Task: Display a ruler in the drawing.
Action: Mouse moved to (124, 152)
Screenshot: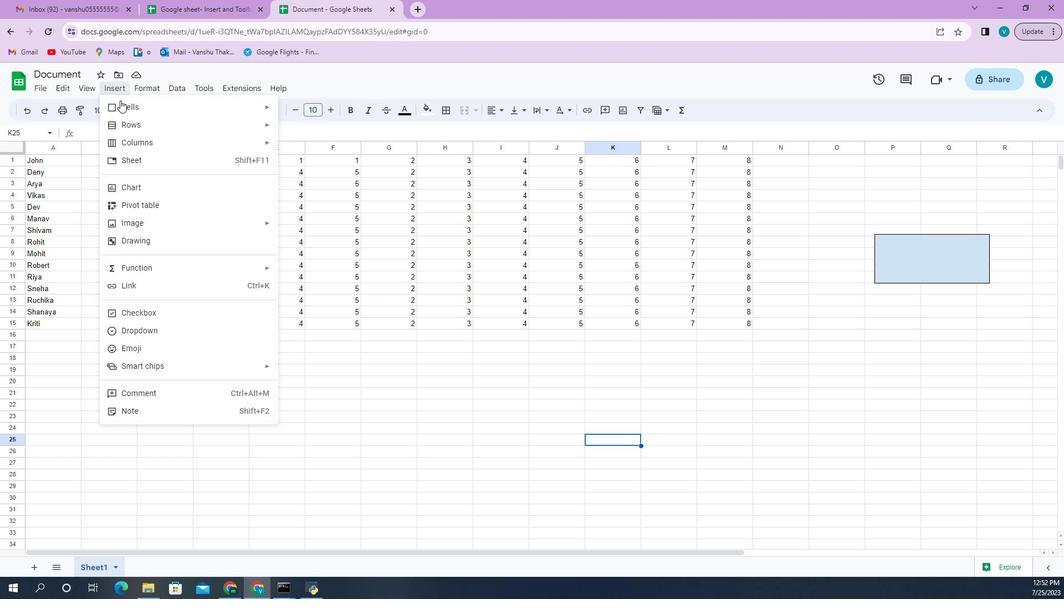 
Action: Mouse pressed left at (124, 152)
Screenshot: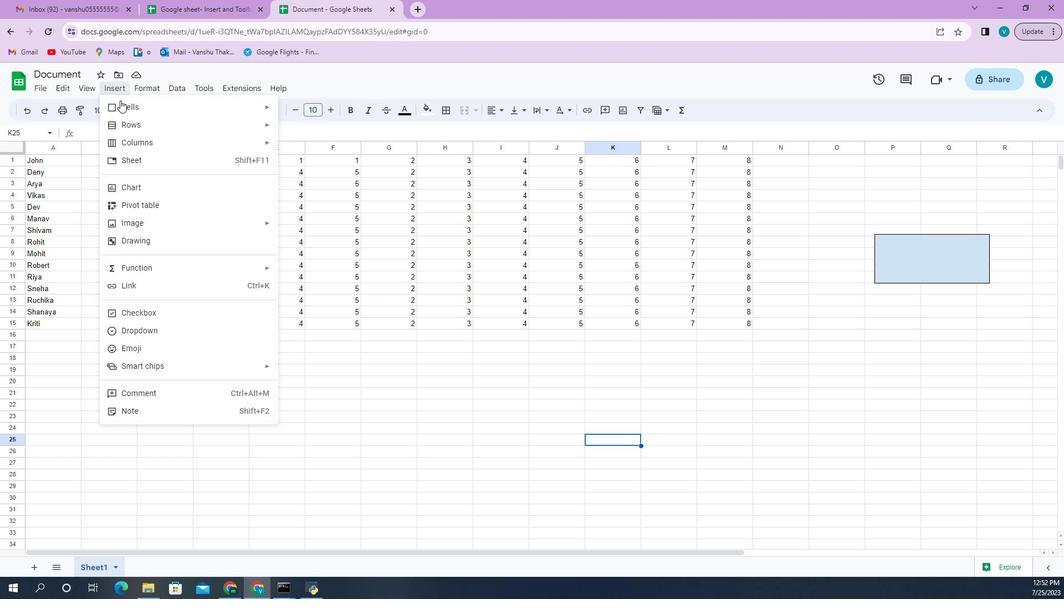 
Action: Mouse moved to (125, 151)
Screenshot: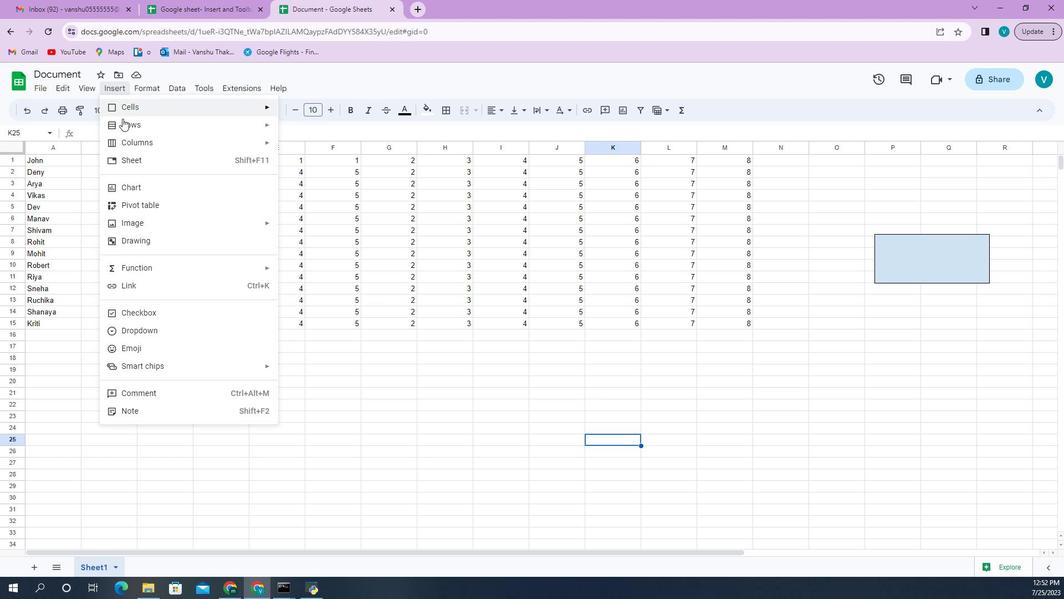 
Action: Mouse pressed left at (125, 151)
Screenshot: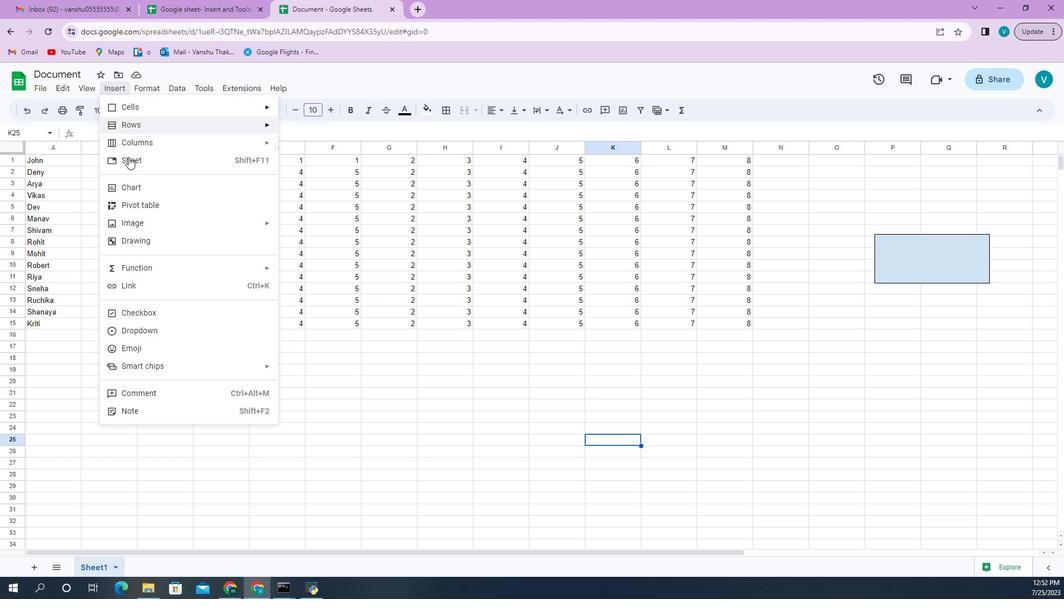 
Action: Mouse pressed left at (125, 151)
Screenshot: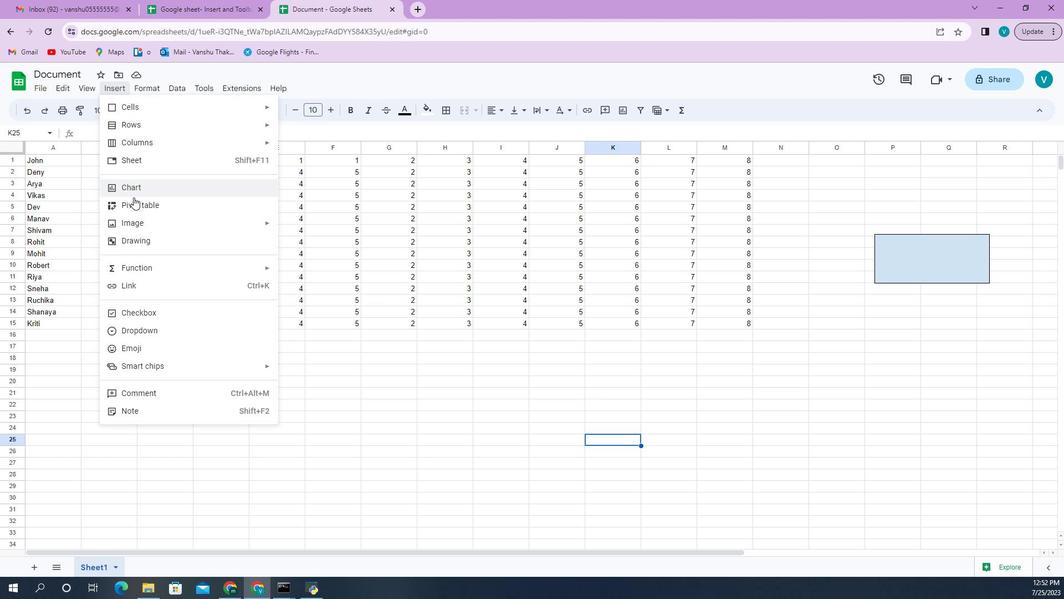 
Action: Mouse moved to (125, 149)
Screenshot: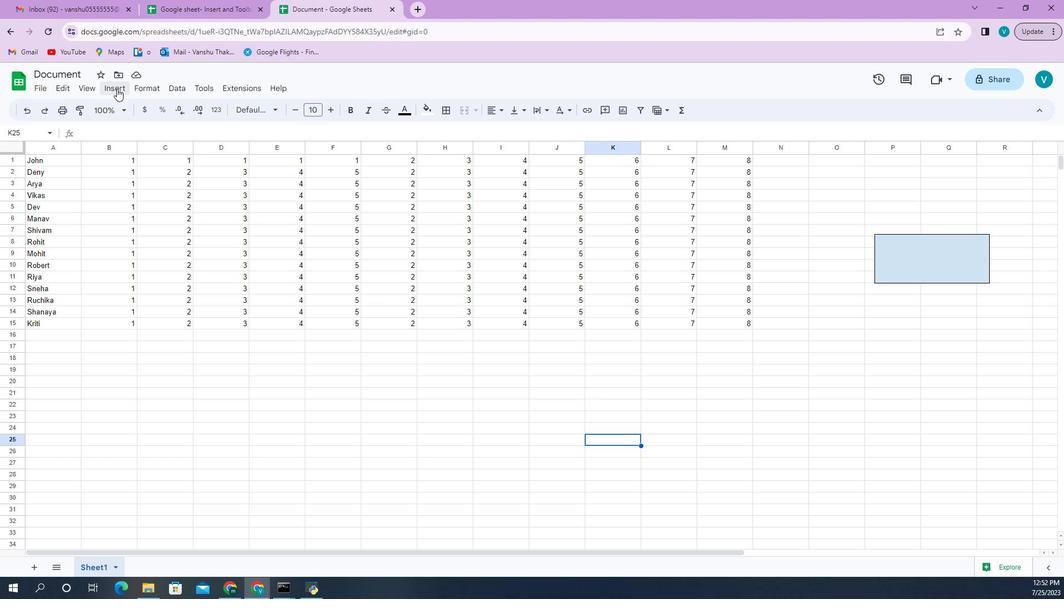 
Action: Mouse pressed left at (125, 149)
Screenshot: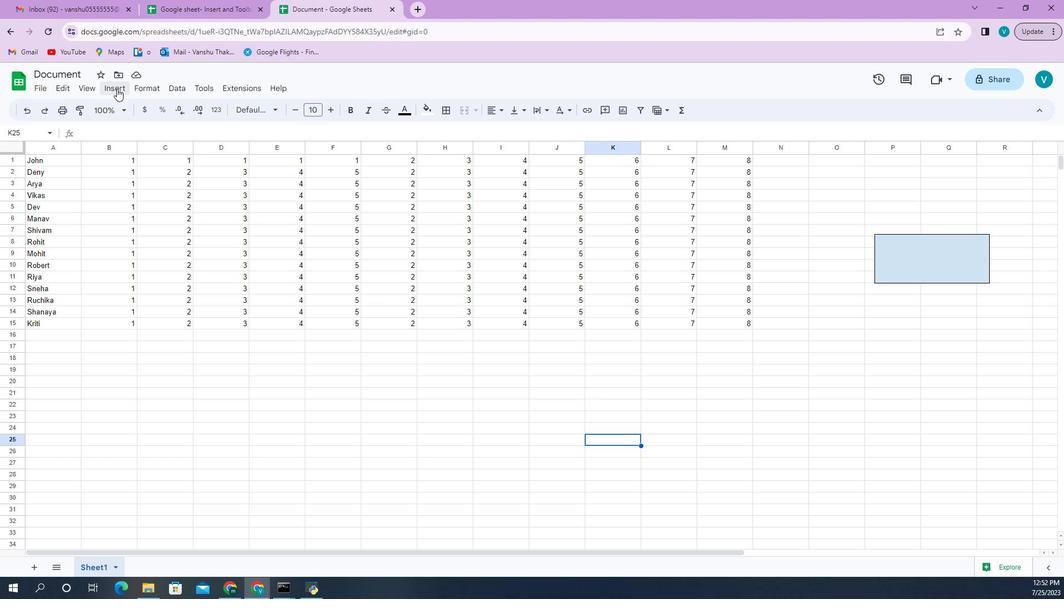
Action: Mouse moved to (149, 266)
Screenshot: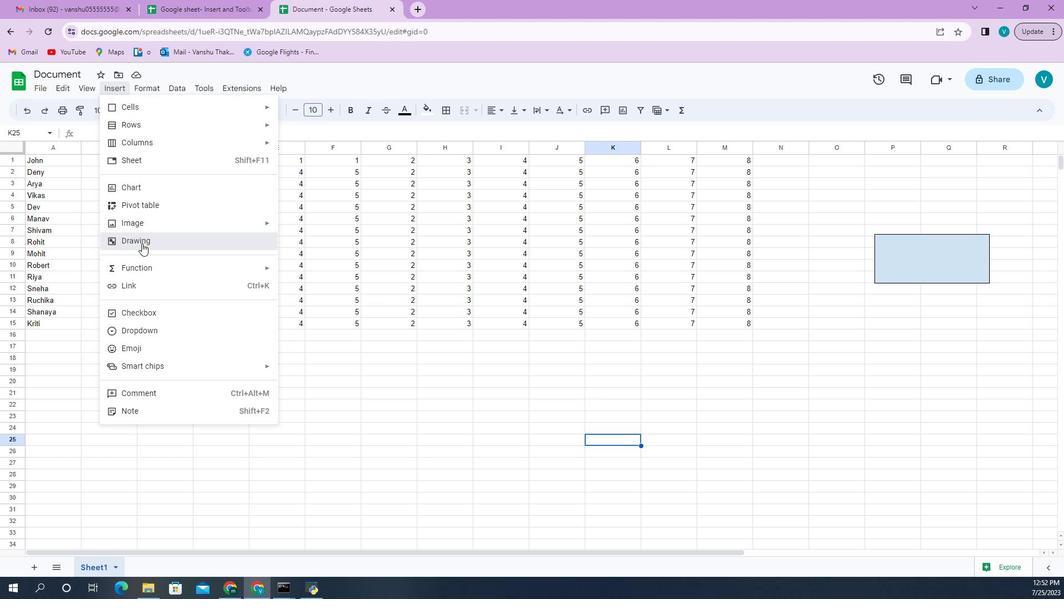 
Action: Mouse pressed left at (149, 266)
Screenshot: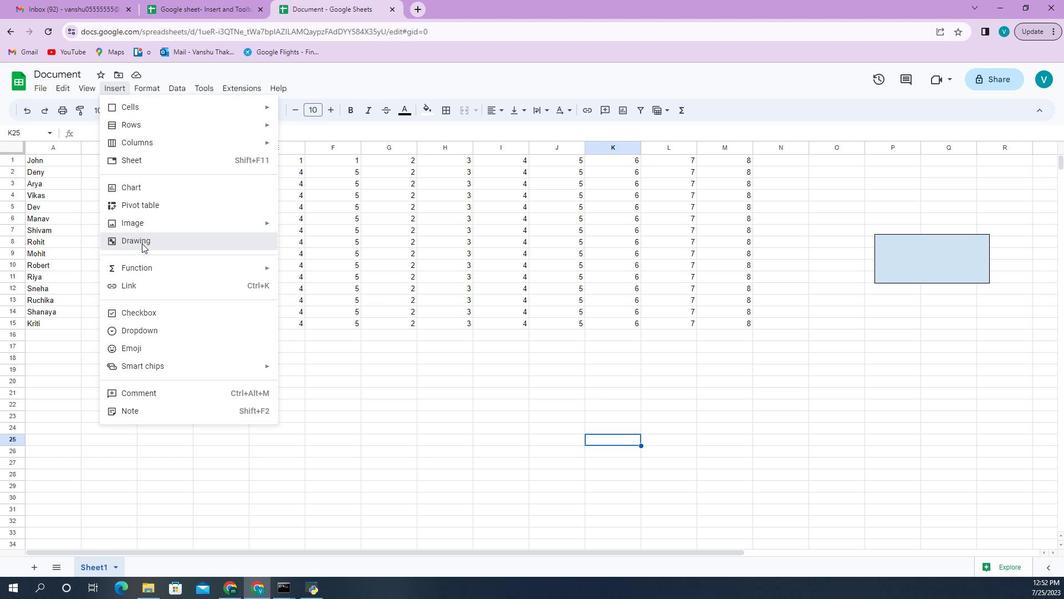 
Action: Mouse moved to (282, 181)
Screenshot: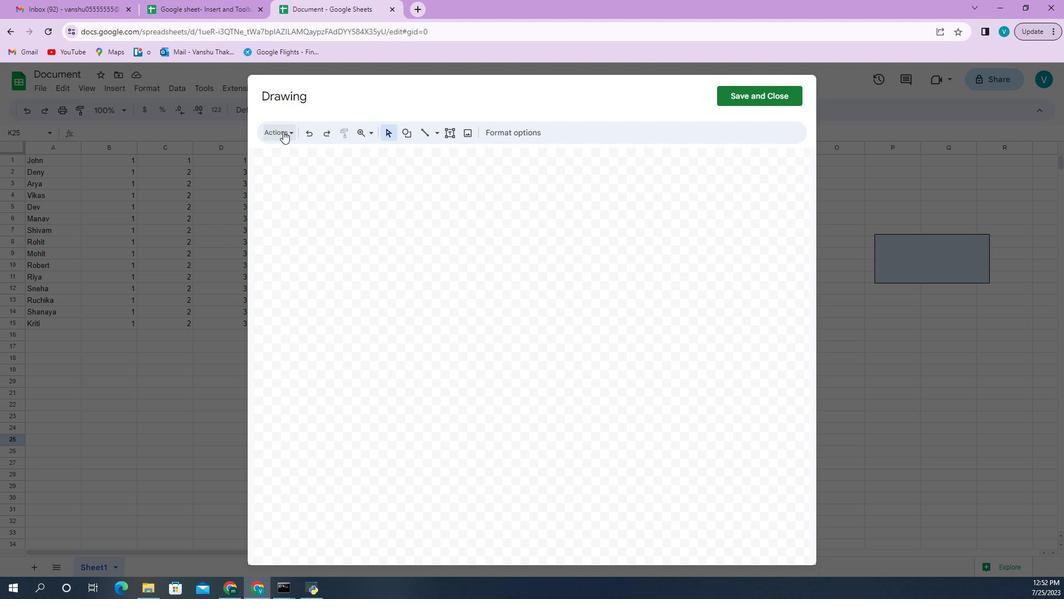 
Action: Mouse pressed left at (282, 181)
Screenshot: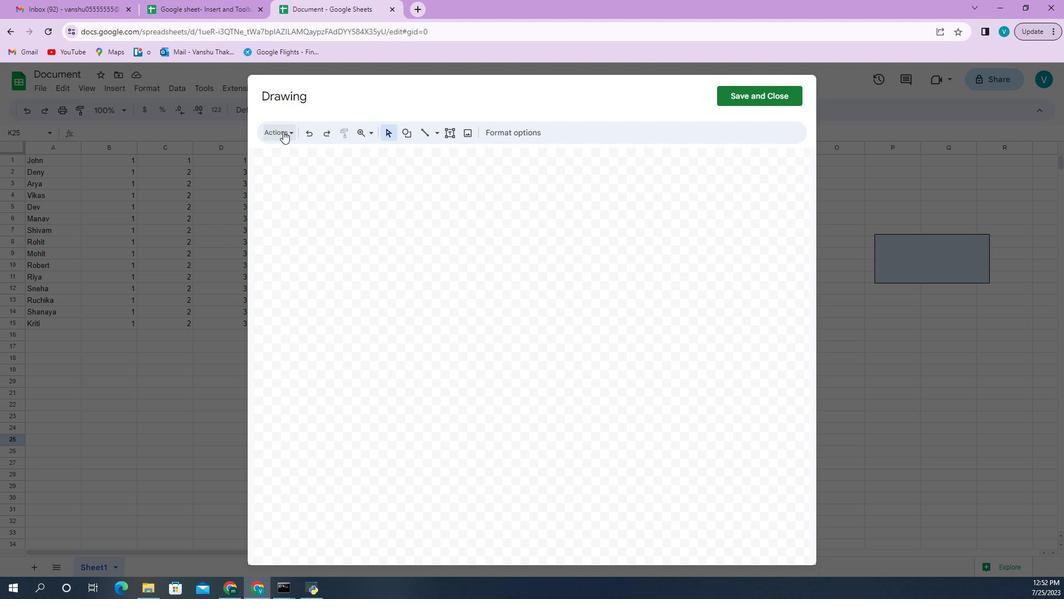 
Action: Mouse moved to (298, 389)
Screenshot: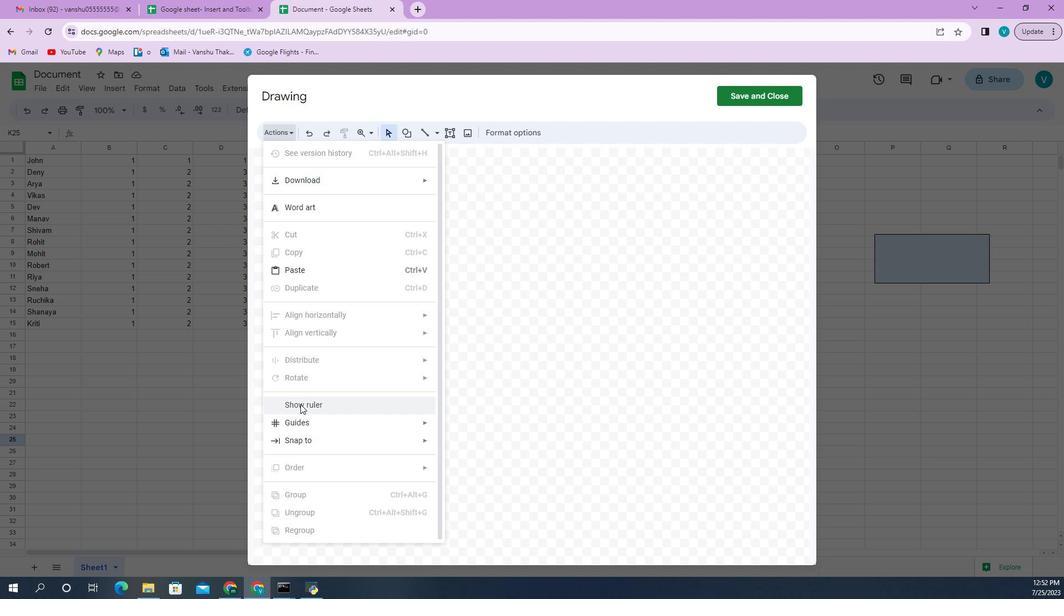 
Action: Mouse pressed left at (298, 389)
Screenshot: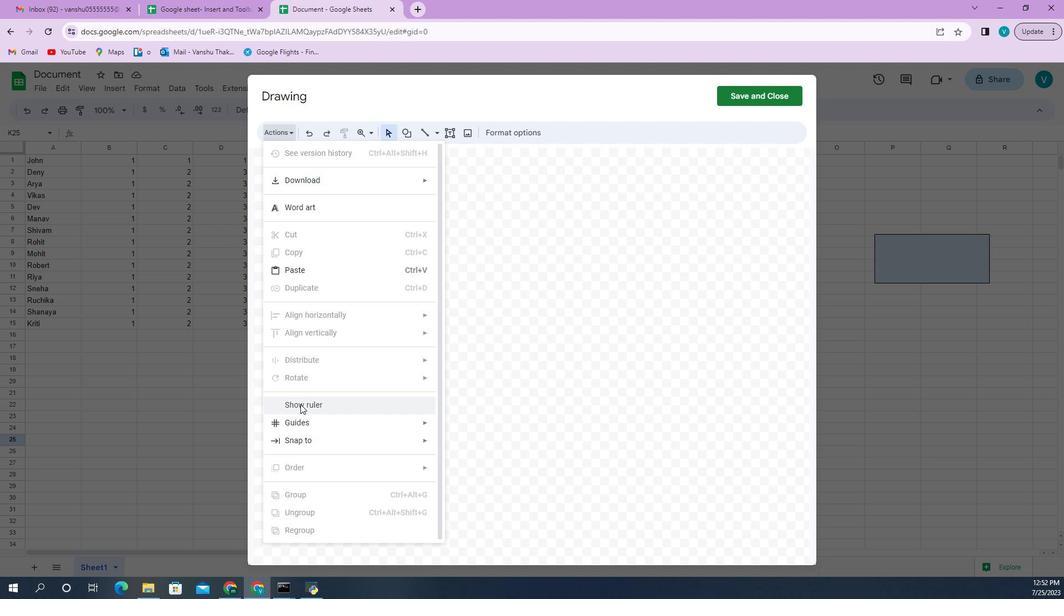 
Action: Mouse moved to (302, 373)
Screenshot: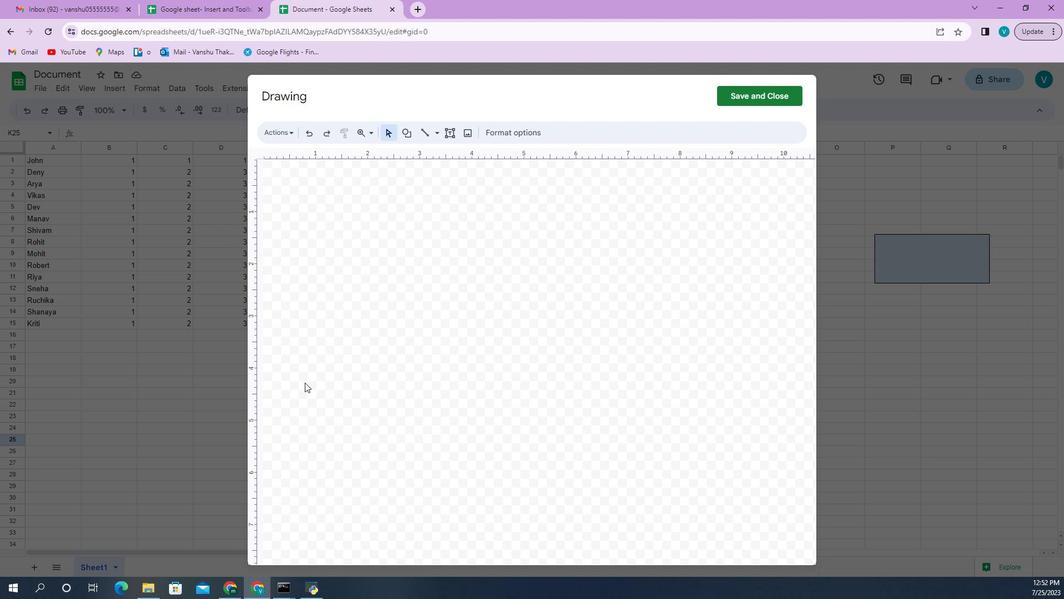 
